 Task: Reset the filters.
Action: Mouse moved to (16, 82)
Screenshot: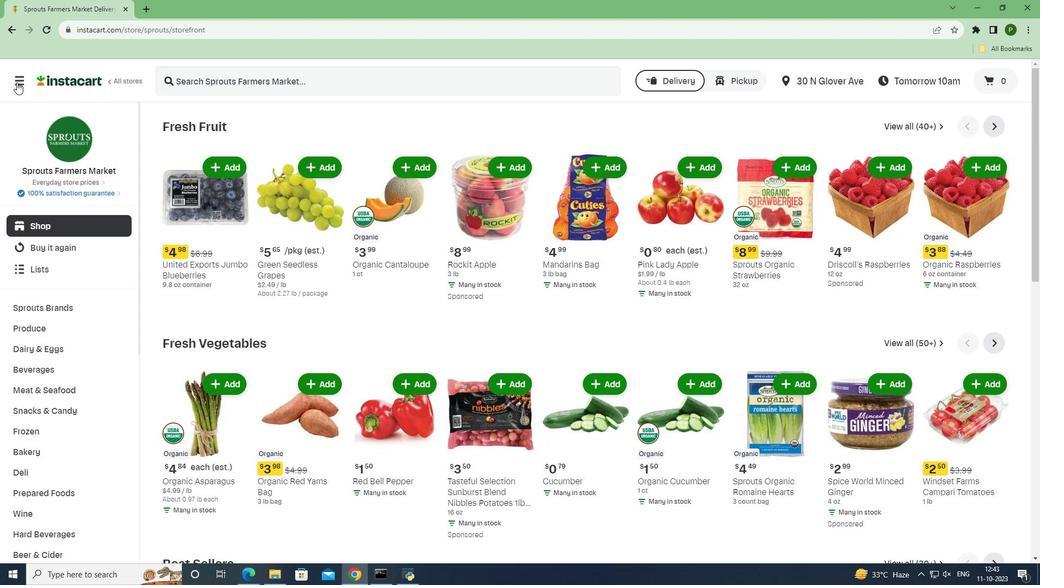 
Action: Mouse pressed left at (16, 82)
Screenshot: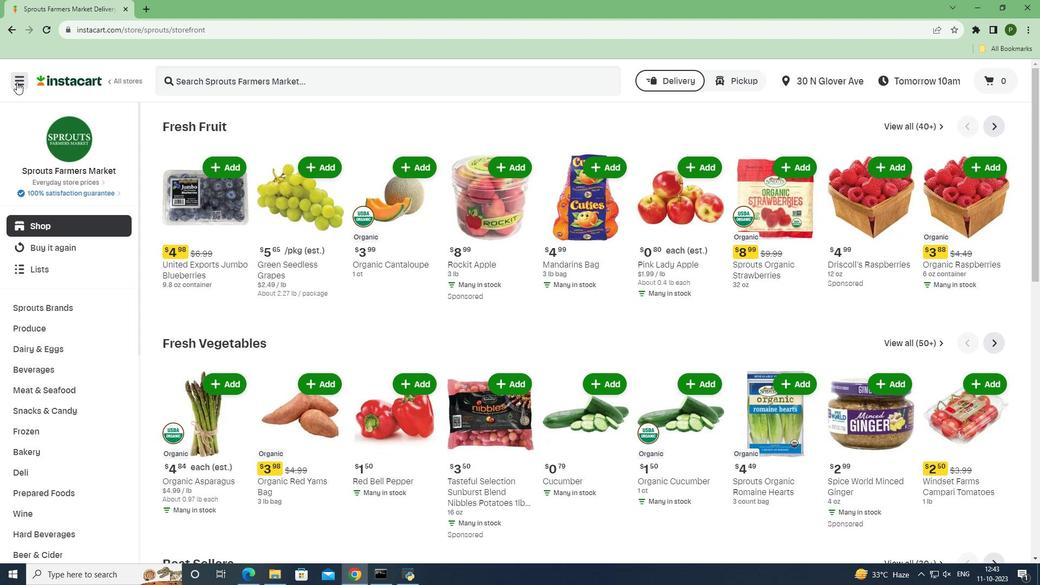 
Action: Mouse moved to (20, 285)
Screenshot: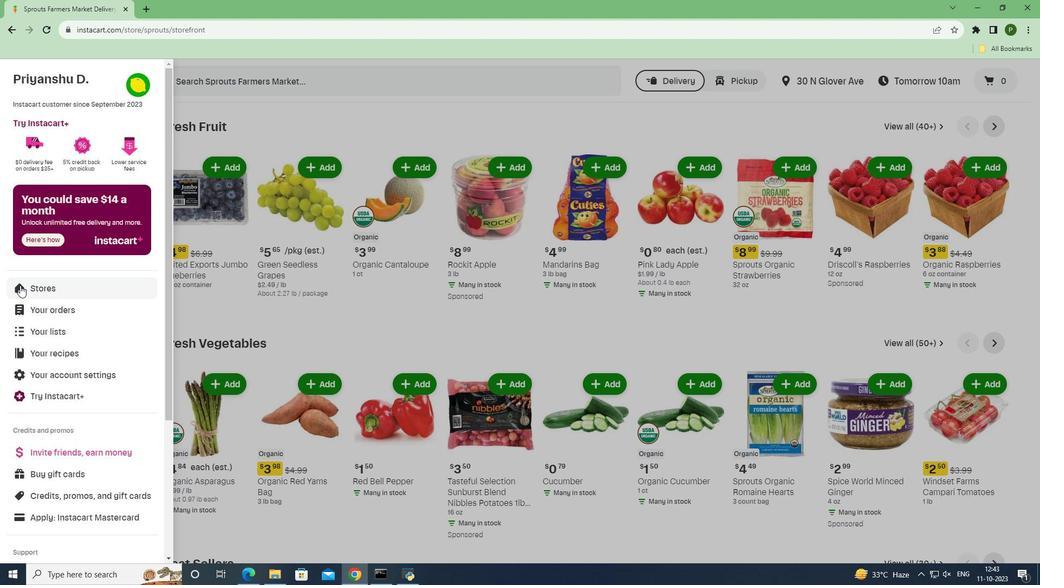 
Action: Mouse pressed left at (20, 285)
Screenshot: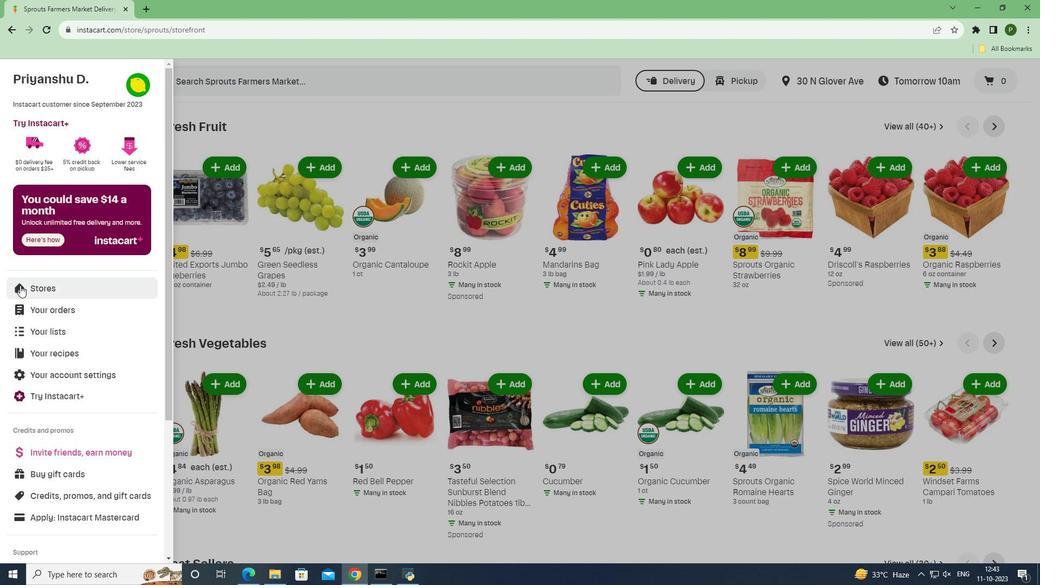 
Action: Mouse moved to (245, 119)
Screenshot: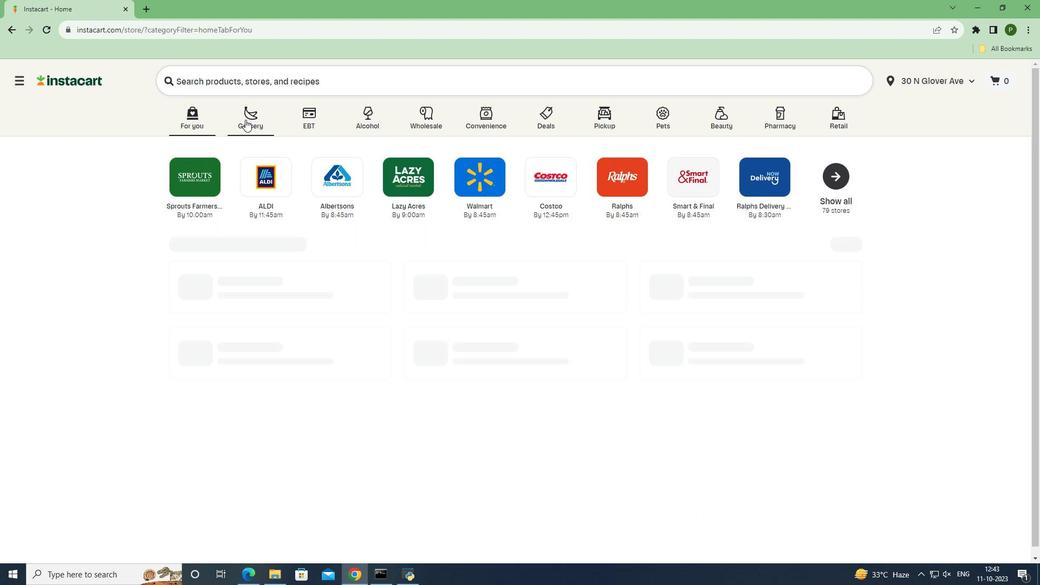 
Action: Mouse pressed left at (245, 119)
Screenshot: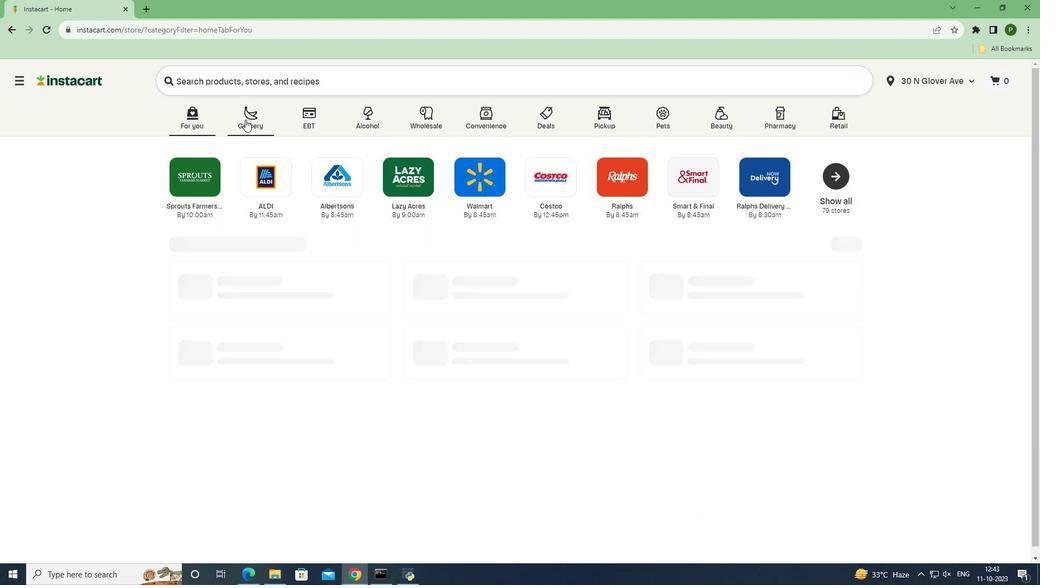 
Action: Mouse moved to (433, 245)
Screenshot: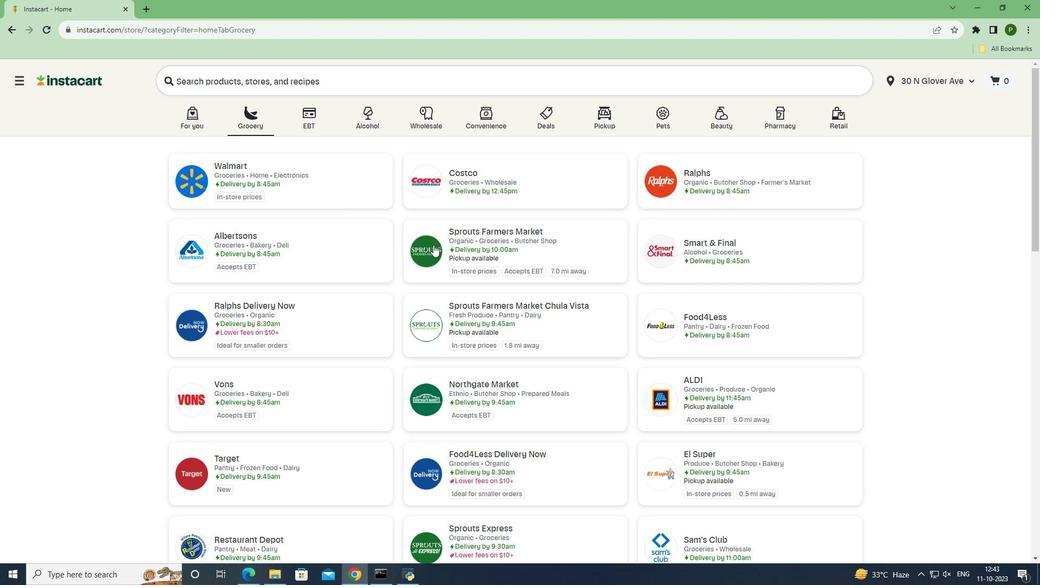 
Action: Mouse pressed left at (433, 245)
Screenshot: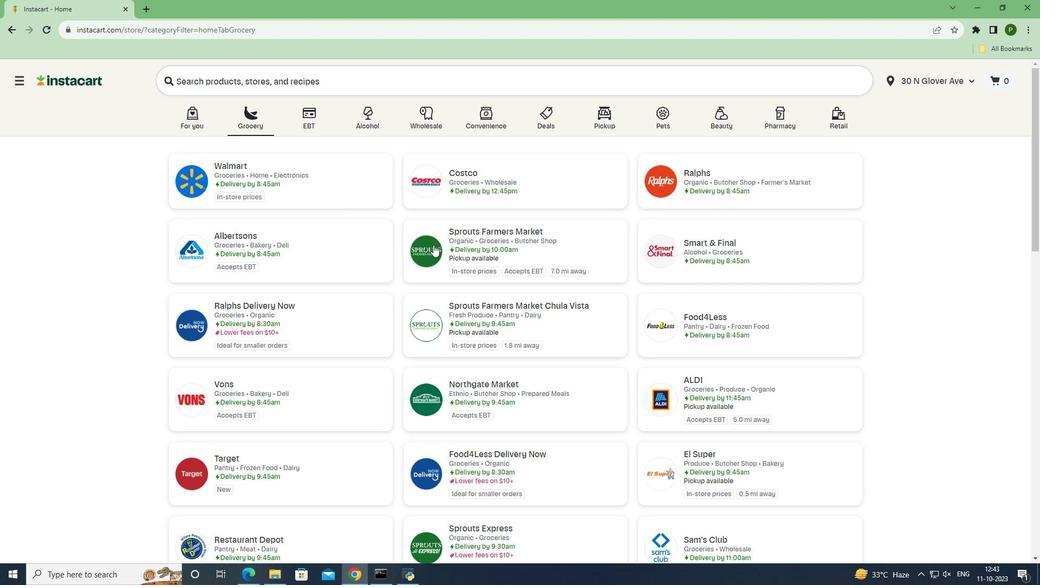 
Action: Mouse moved to (78, 348)
Screenshot: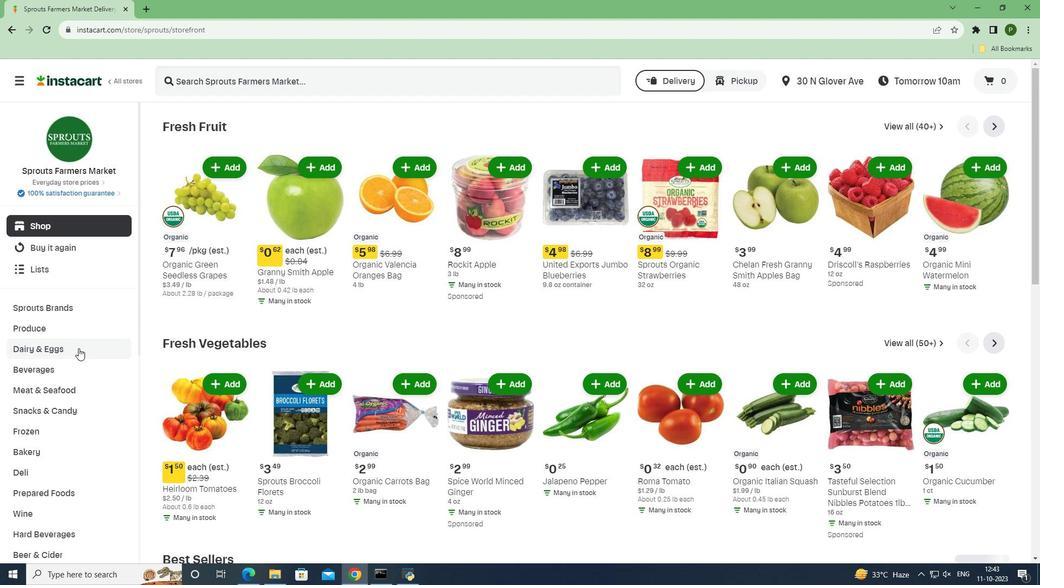 
Action: Mouse pressed left at (78, 348)
Screenshot: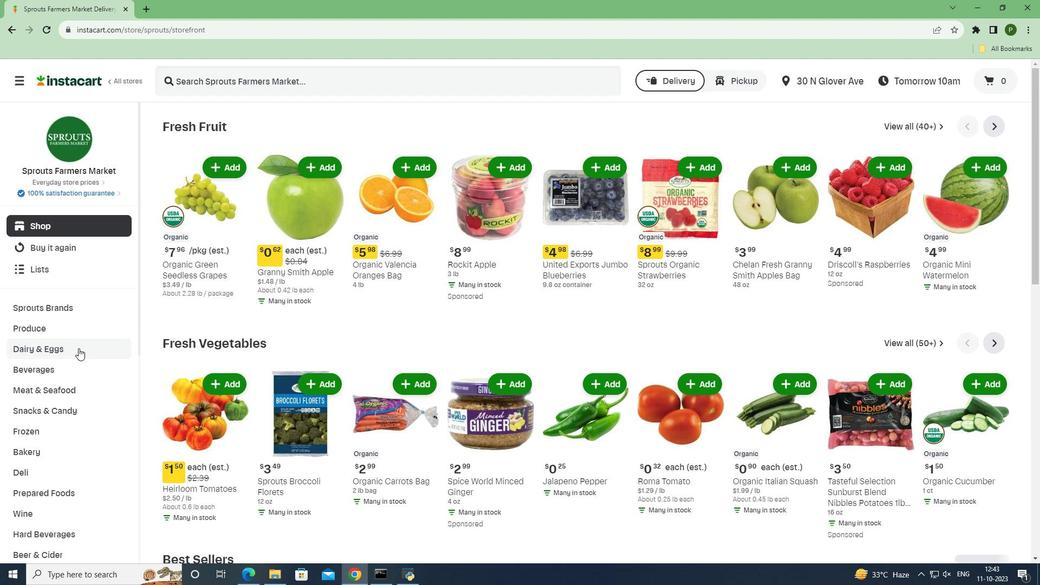 
Action: Mouse moved to (50, 457)
Screenshot: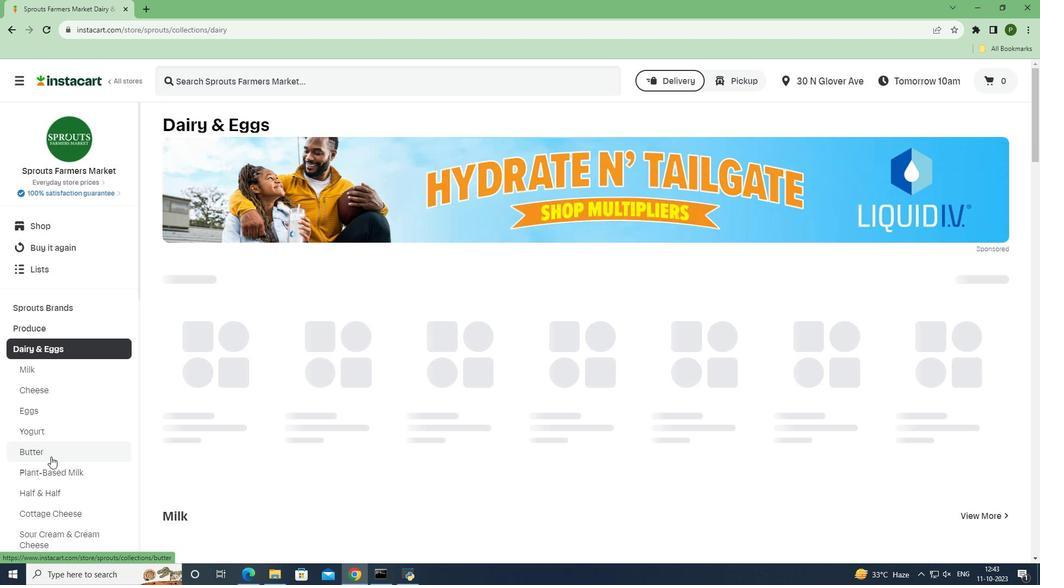 
Action: Mouse pressed left at (50, 457)
Screenshot: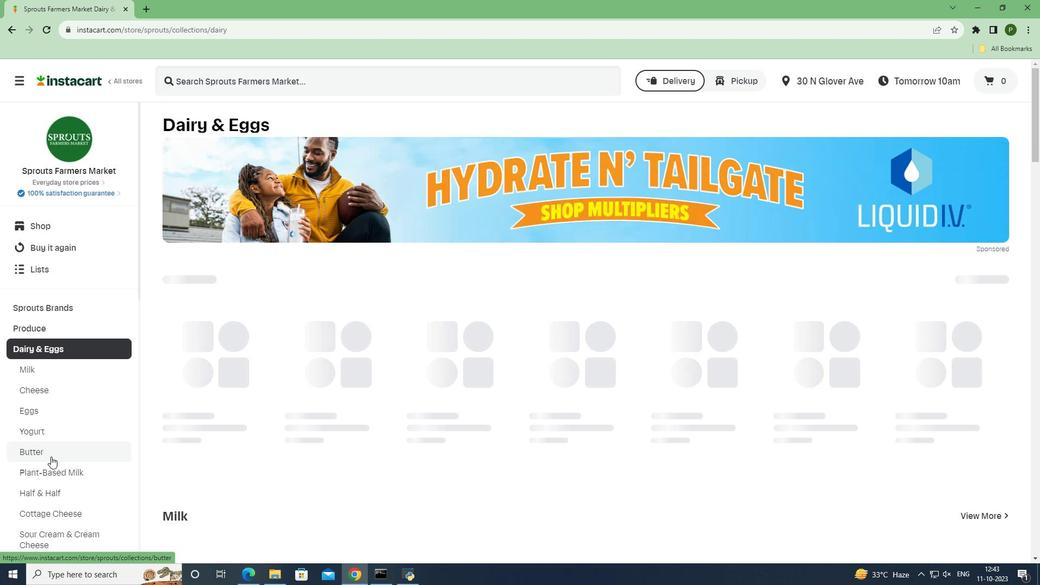 
Action: Mouse moved to (344, 331)
Screenshot: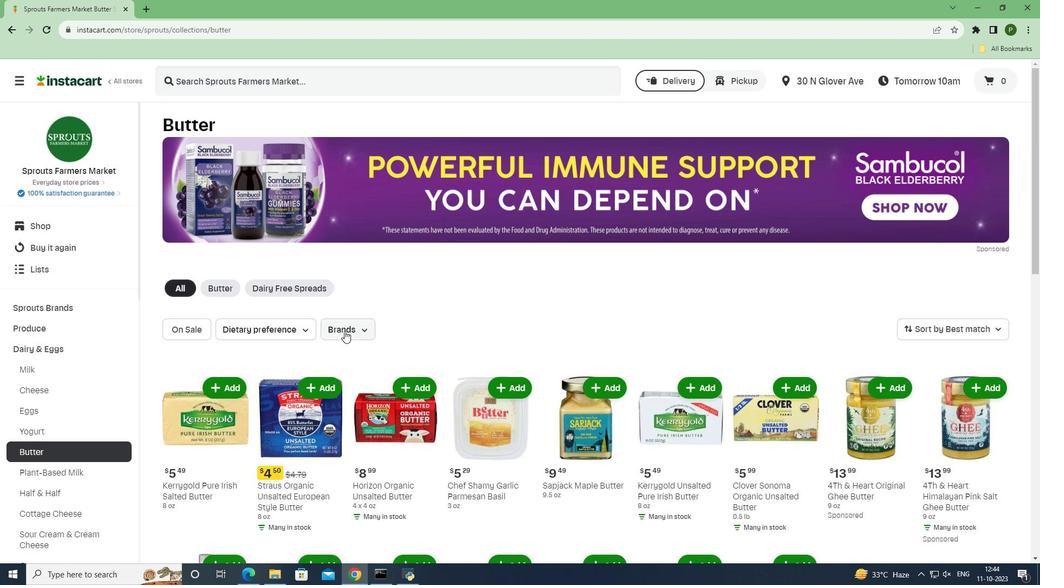 
Action: Mouse pressed left at (344, 331)
Screenshot: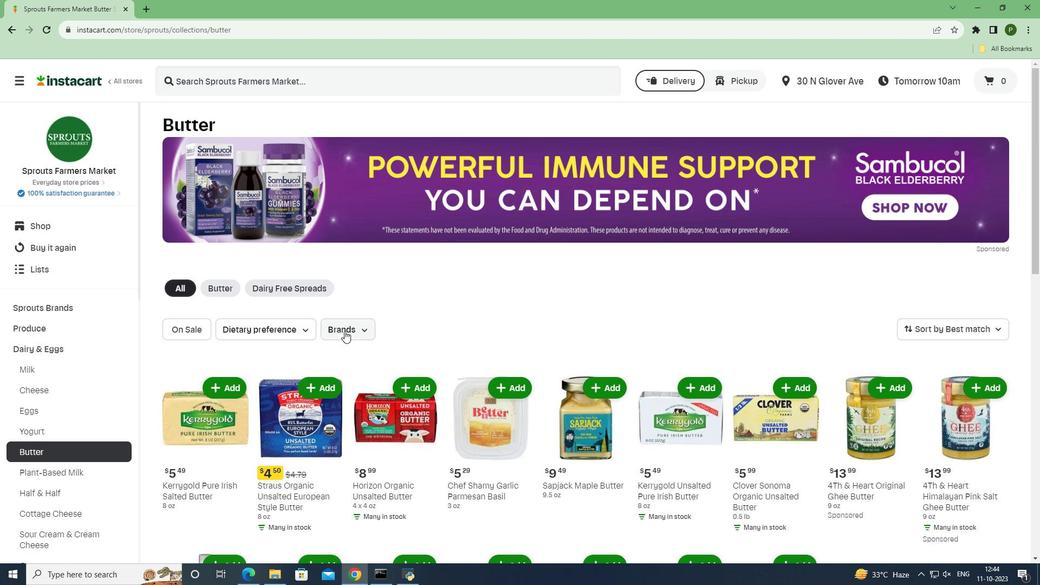 
Action: Mouse moved to (345, 330)
Screenshot: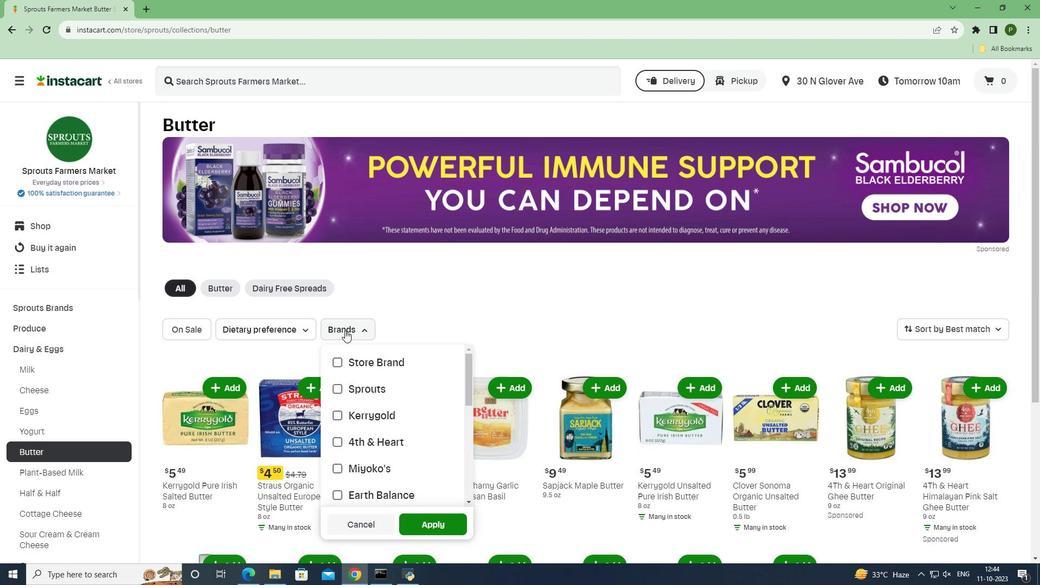 
Action: Mouse scrolled (345, 330) with delta (0, 0)
Screenshot: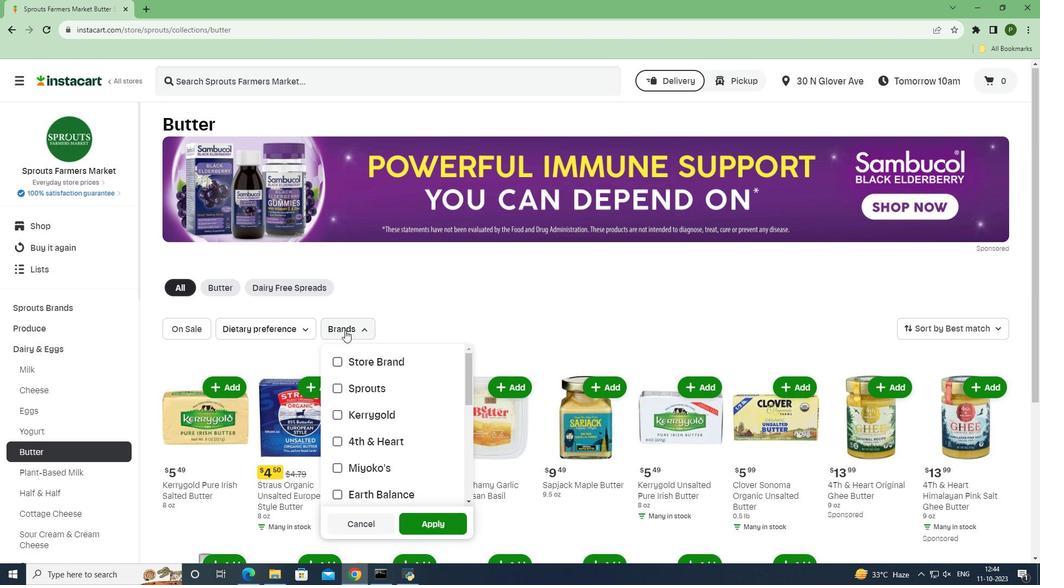
Action: Mouse scrolled (345, 330) with delta (0, 0)
Screenshot: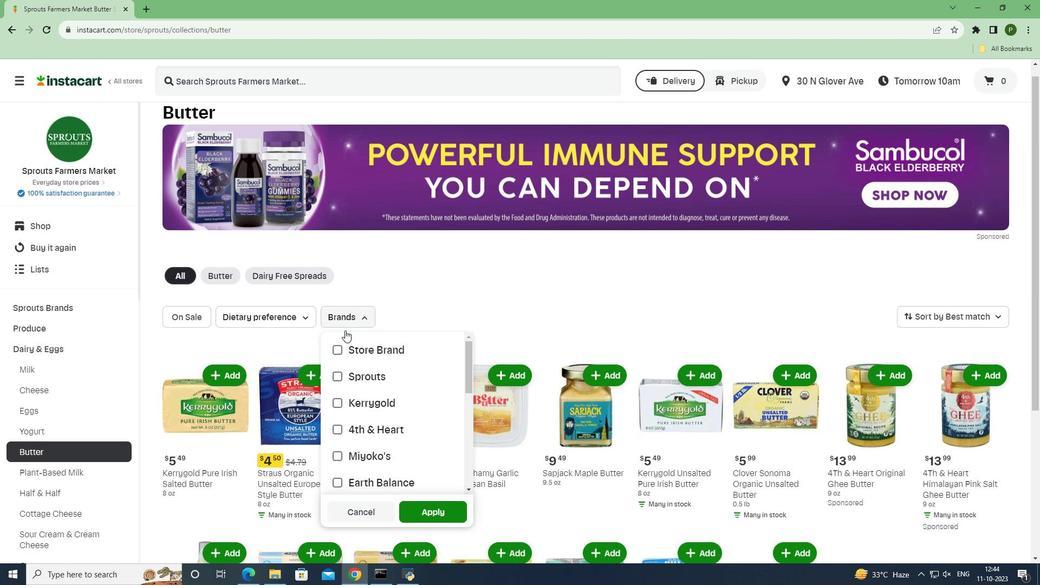 
Action: Mouse scrolled (345, 330) with delta (0, 0)
Screenshot: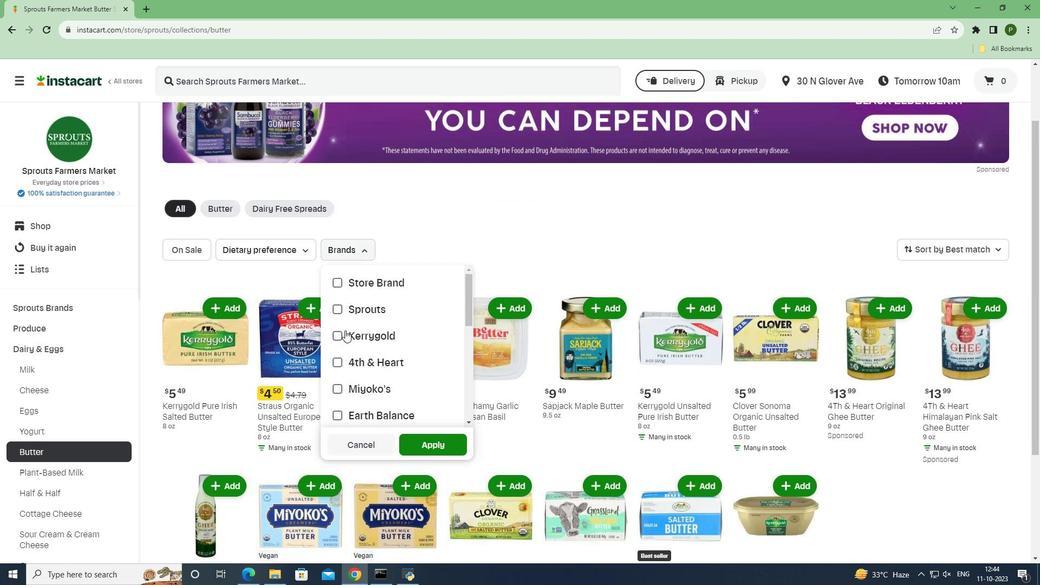 
Action: Mouse moved to (365, 300)
Screenshot: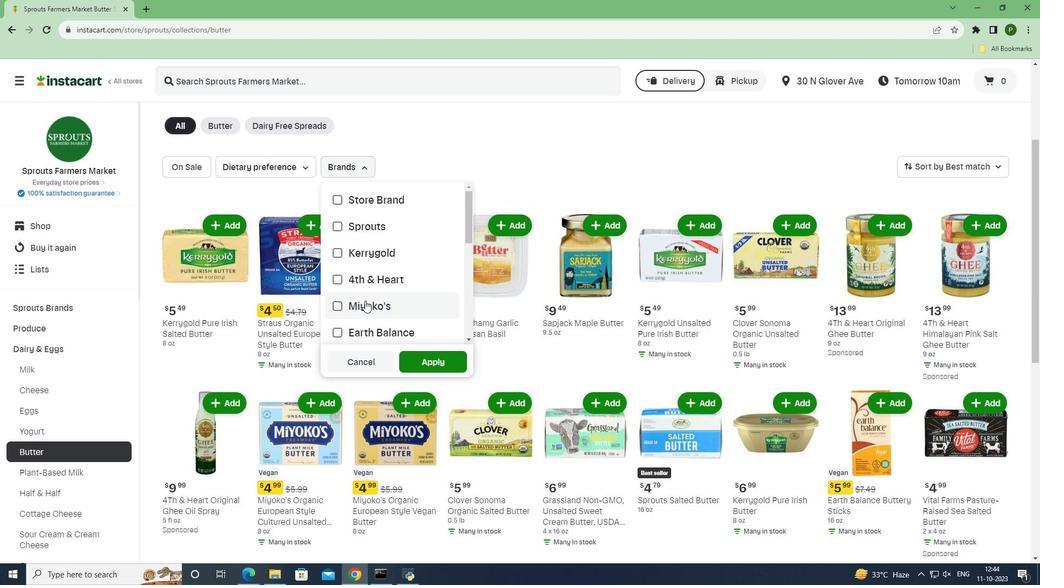 
Action: Mouse scrolled (365, 300) with delta (0, 0)
Screenshot: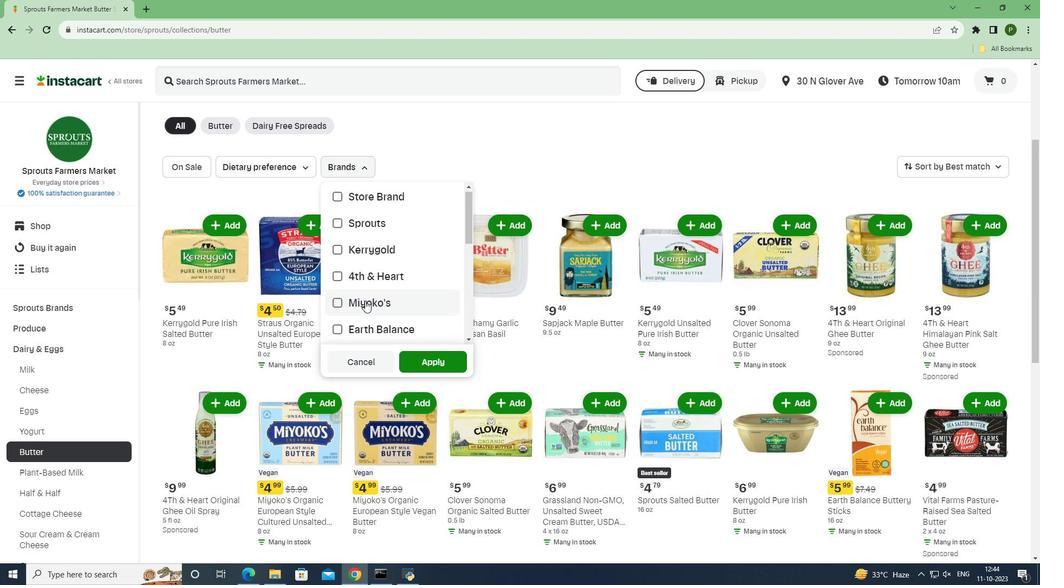 
Action: Mouse scrolled (365, 300) with delta (0, 0)
Screenshot: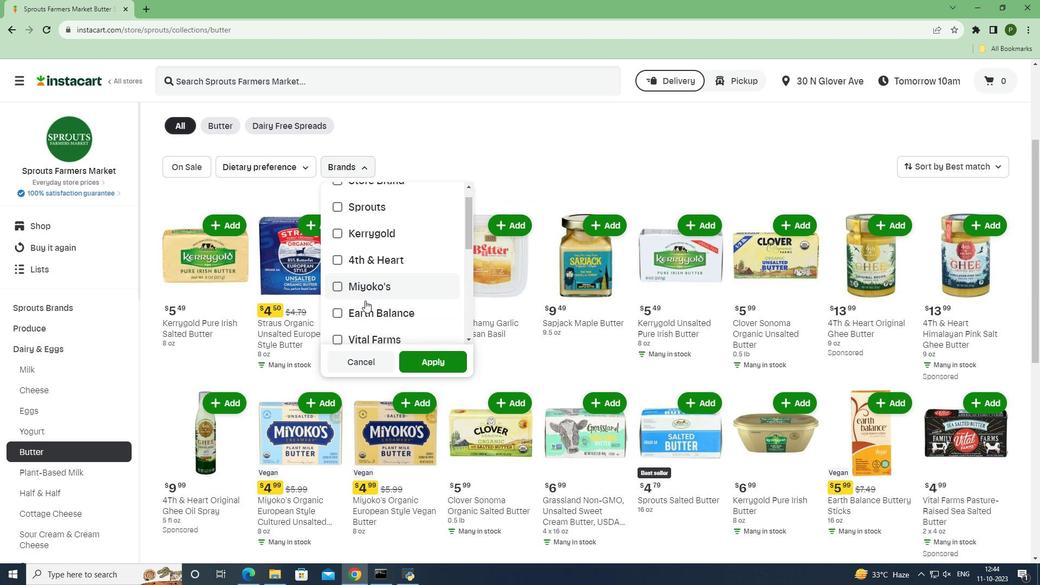 
Action: Mouse moved to (365, 303)
Screenshot: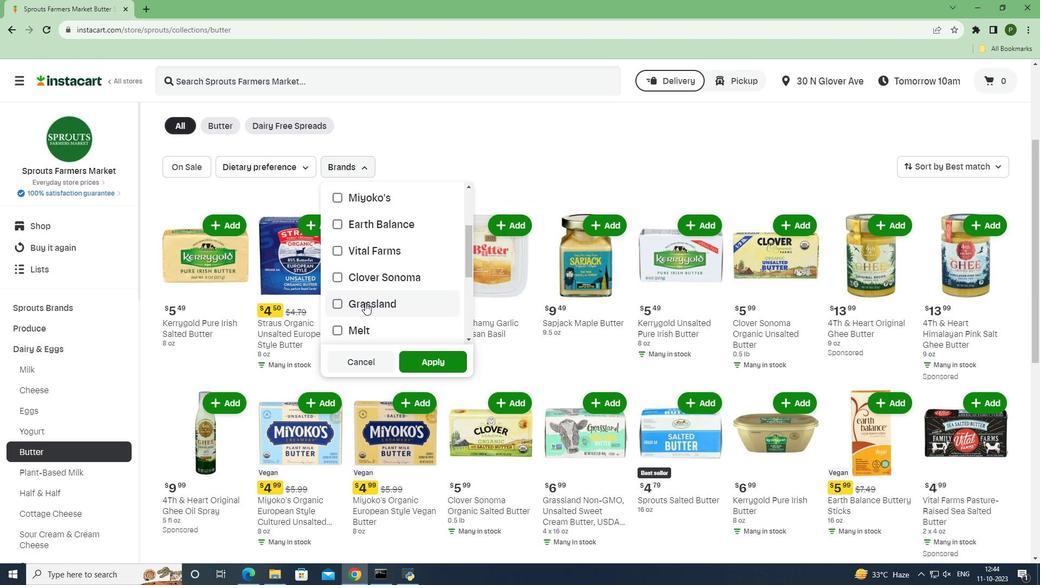 
Action: Mouse scrolled (365, 302) with delta (0, 0)
Screenshot: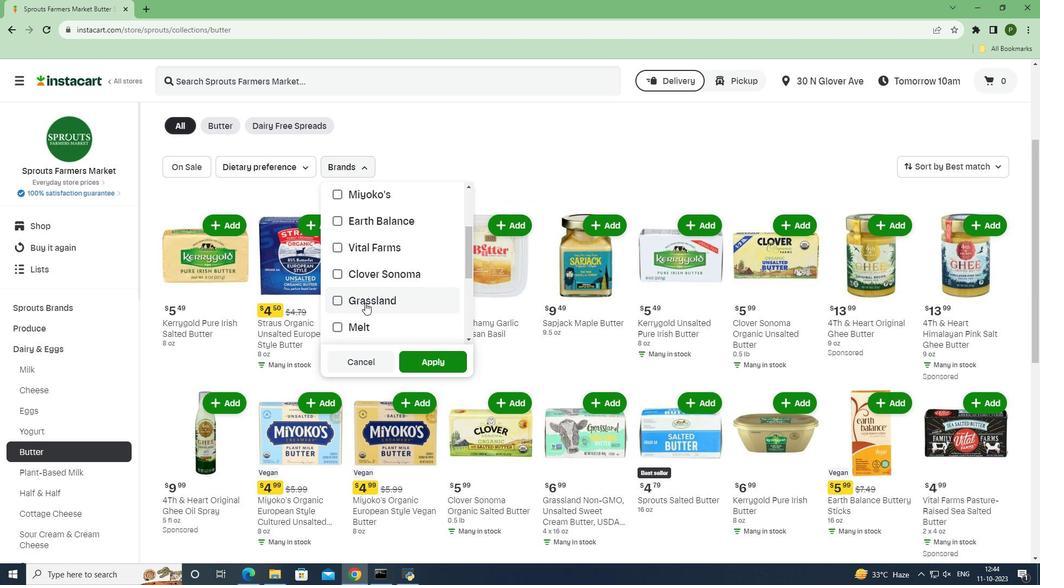 
Action: Mouse moved to (365, 303)
Screenshot: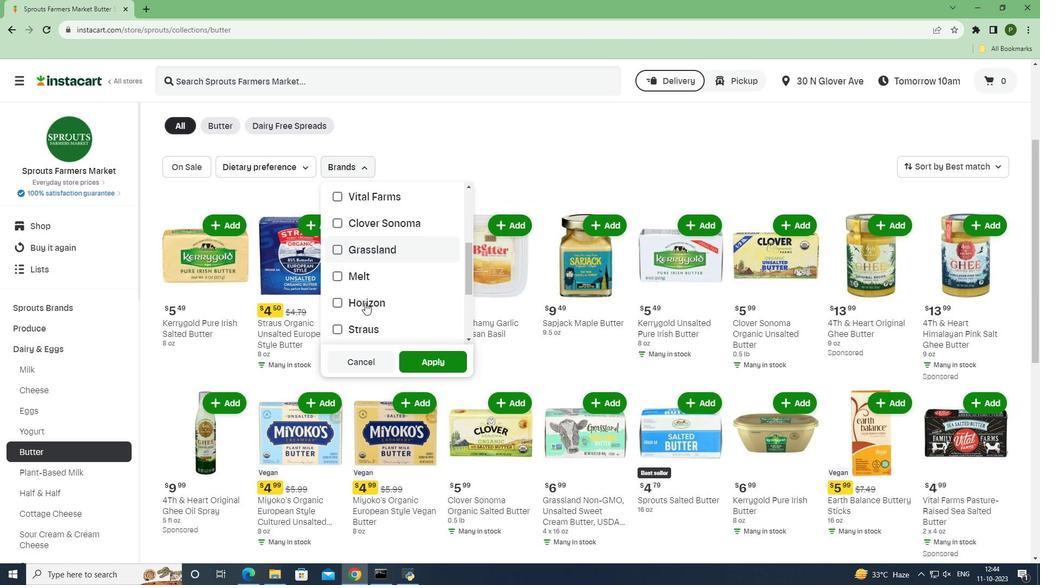 
Action: Mouse scrolled (365, 302) with delta (0, 0)
Screenshot: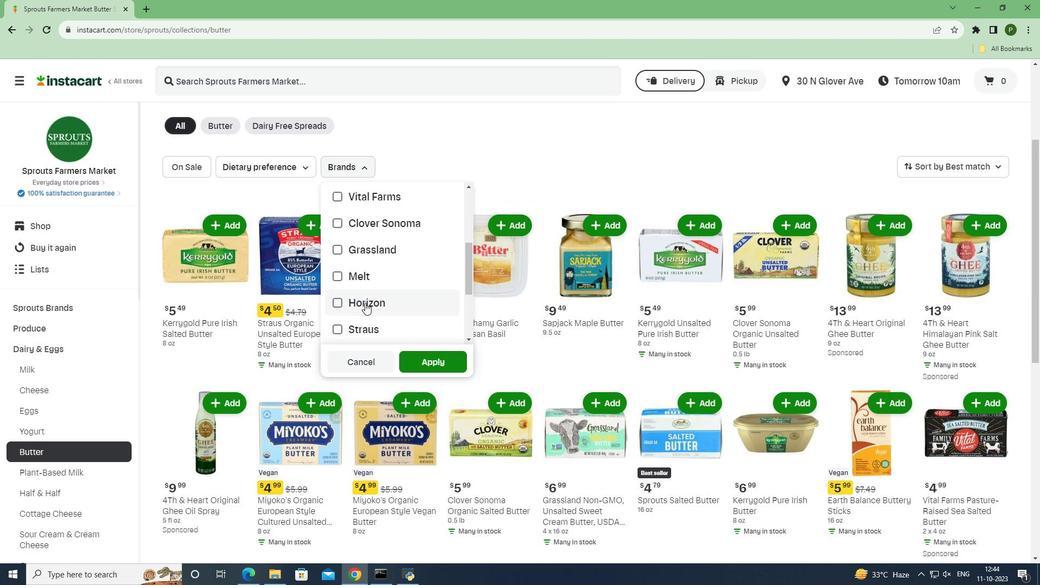 
Action: Mouse pressed left at (365, 303)
Screenshot: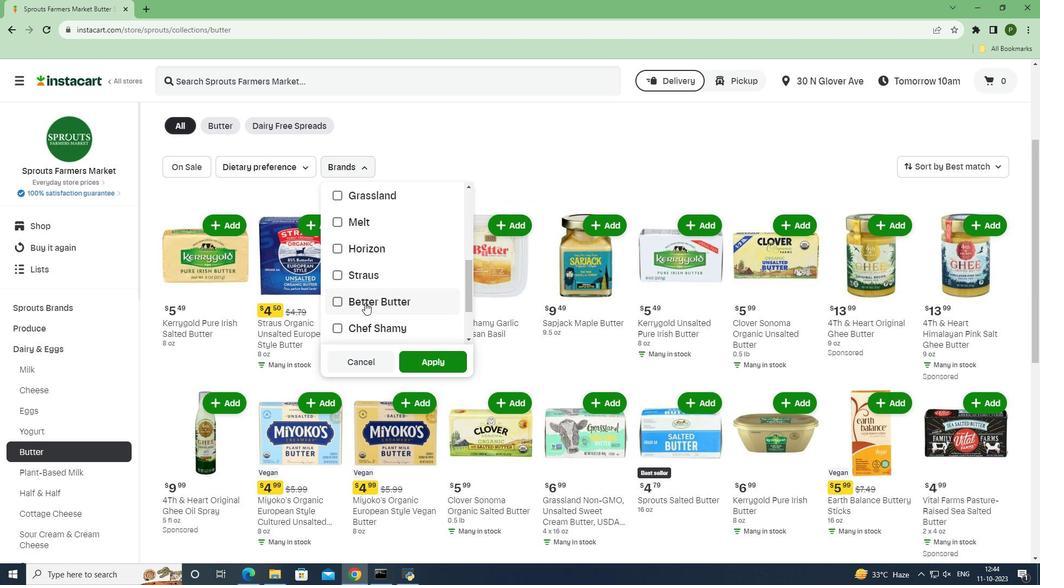 
Action: Mouse moved to (417, 357)
Screenshot: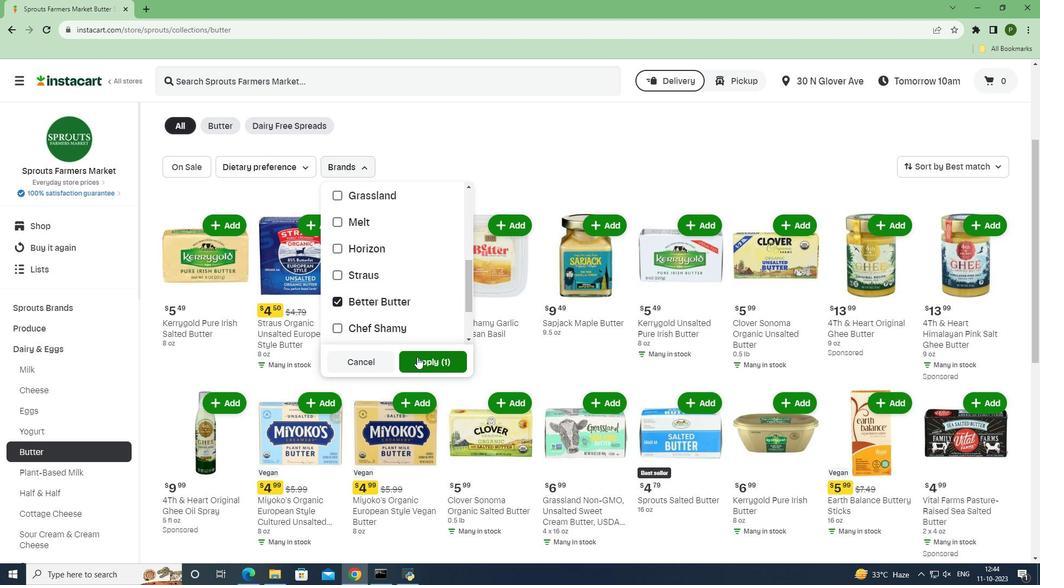 
Action: Mouse pressed left at (417, 357)
Screenshot: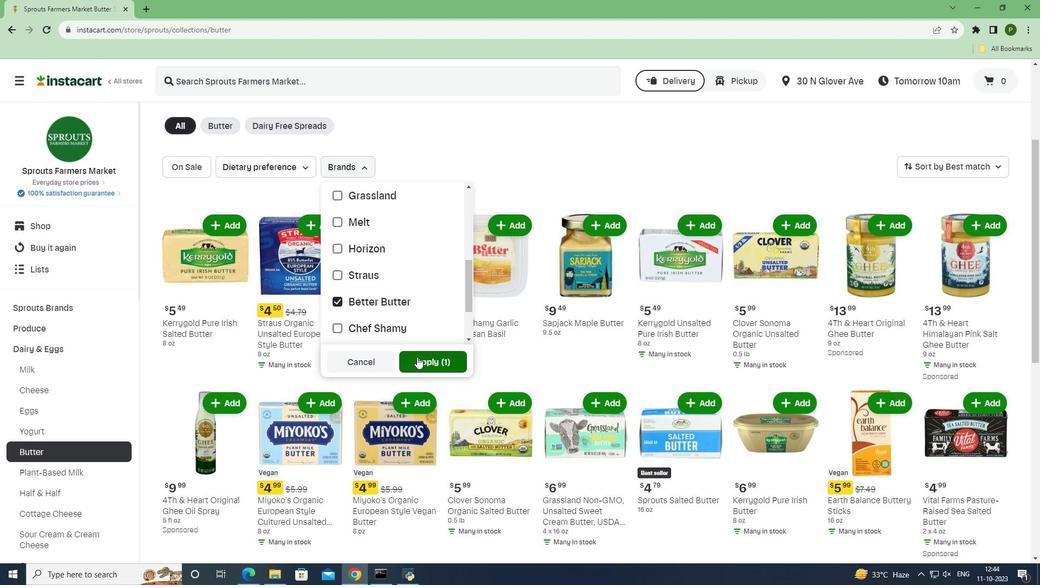 
Action: Mouse moved to (393, 330)
Screenshot: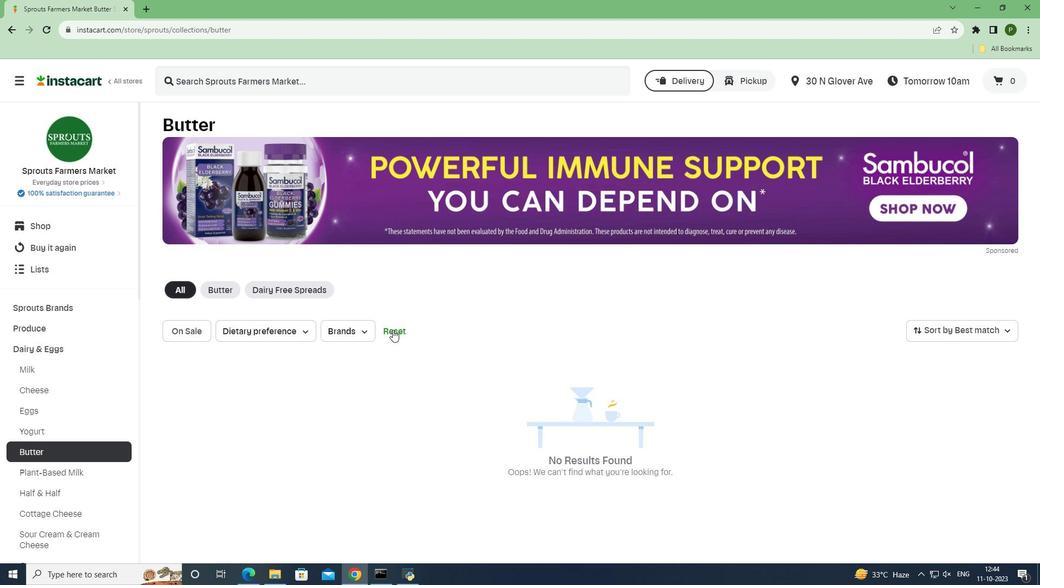 
Action: Mouse pressed left at (393, 330)
Screenshot: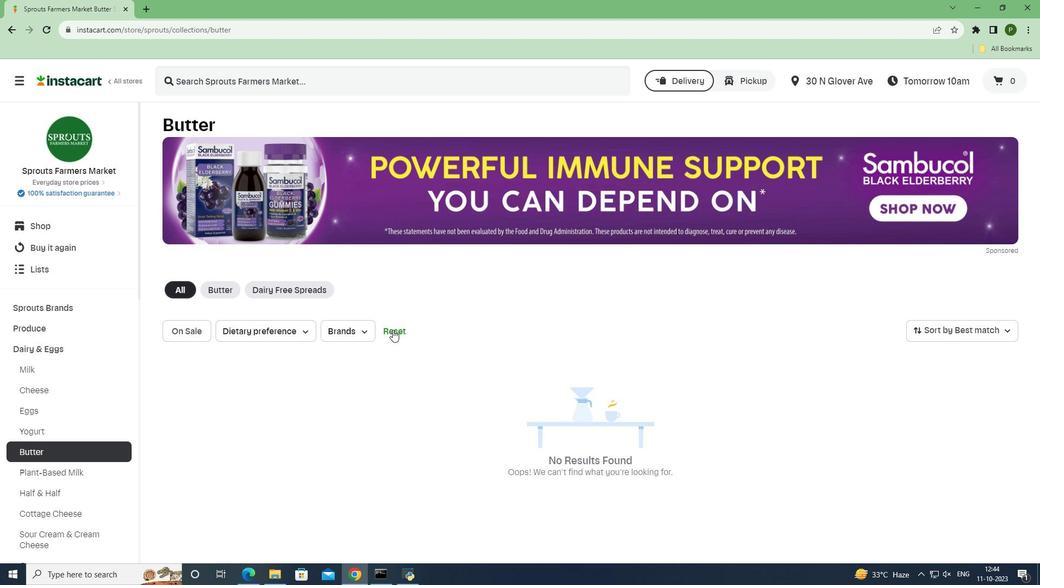 
Action: Mouse moved to (535, 403)
Screenshot: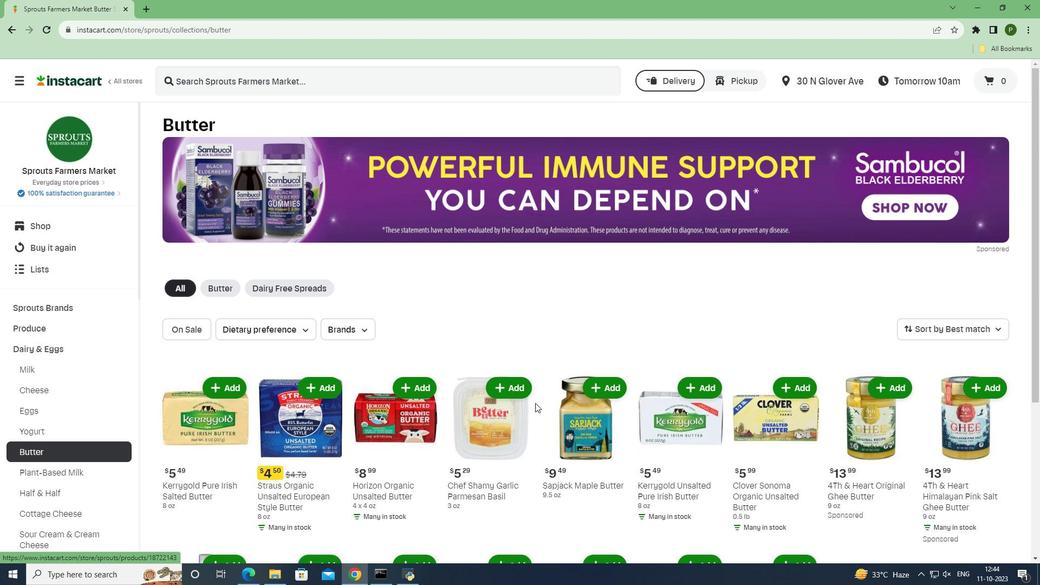 
